 Task: Sort the products by unit price (low first).
Action: Mouse moved to (16, 81)
Screenshot: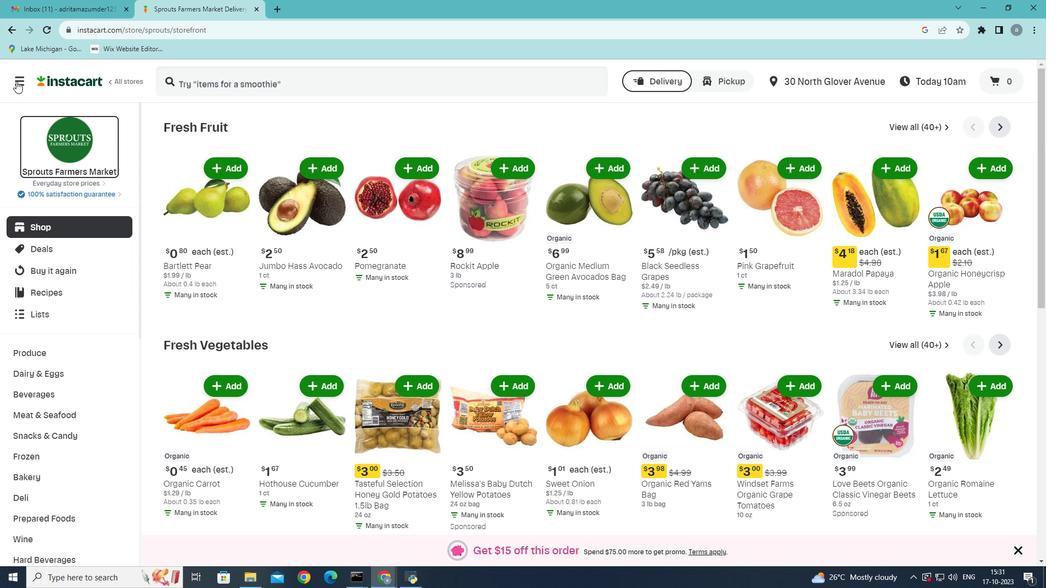 
Action: Mouse pressed left at (16, 81)
Screenshot: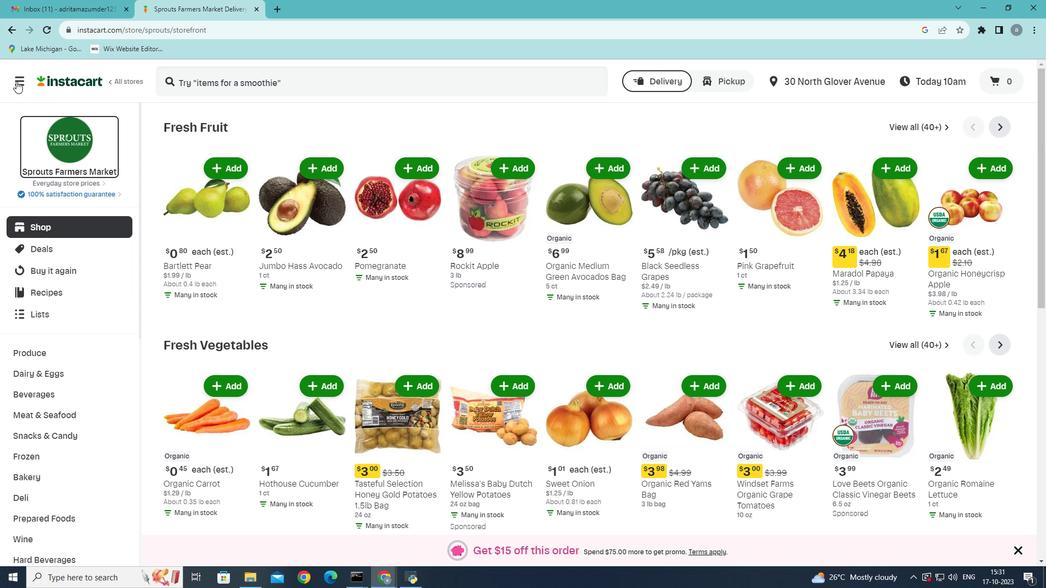 
Action: Mouse moved to (43, 318)
Screenshot: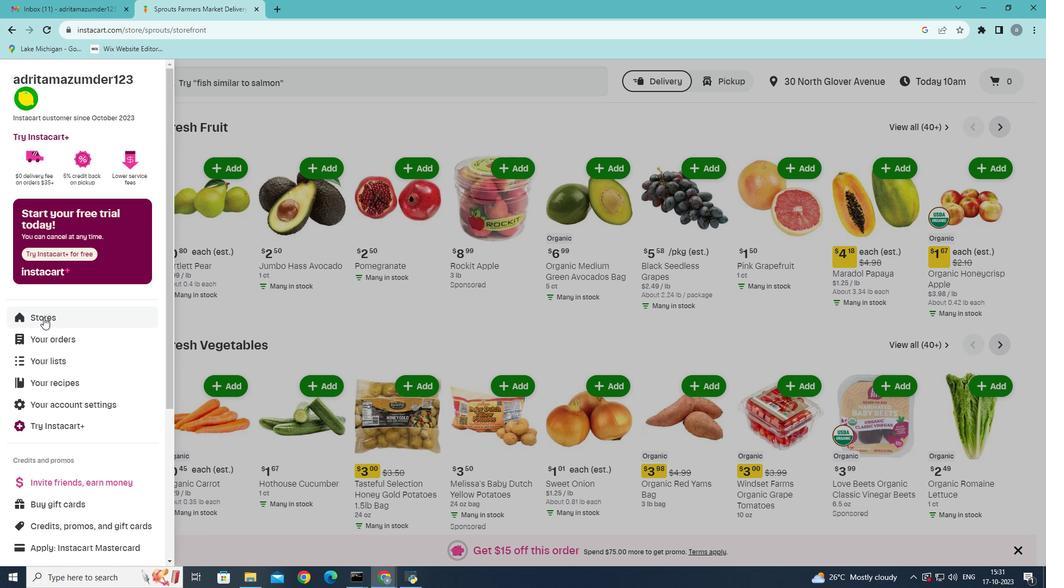 
Action: Mouse pressed left at (43, 318)
Screenshot: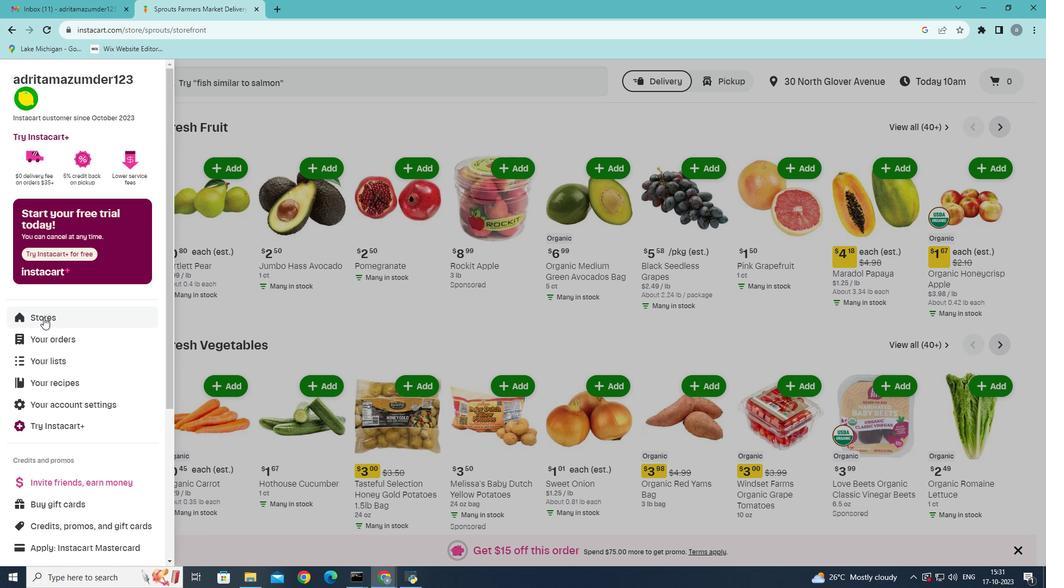 
Action: Mouse moved to (256, 124)
Screenshot: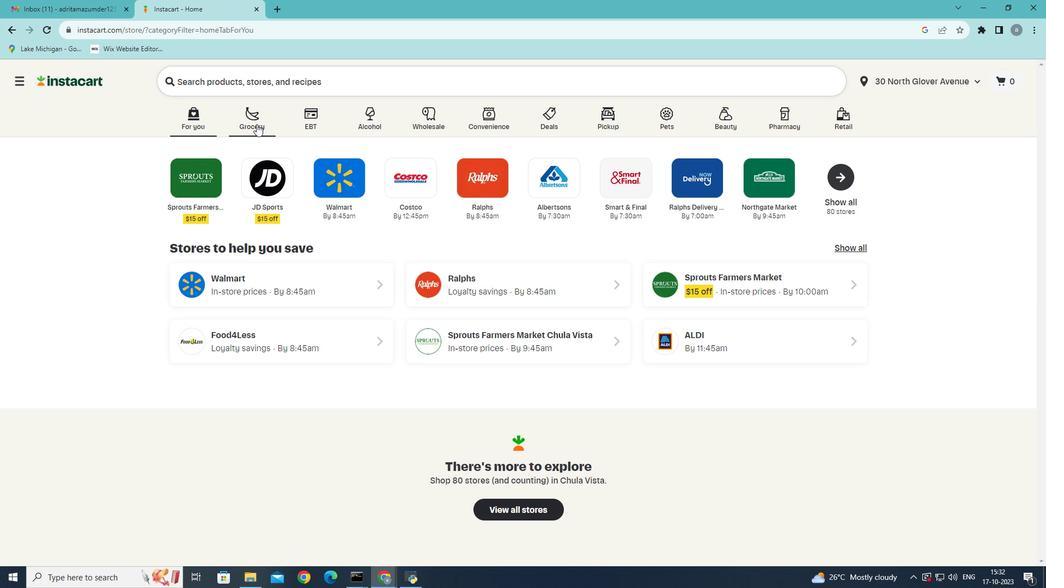 
Action: Mouse pressed left at (256, 124)
Screenshot: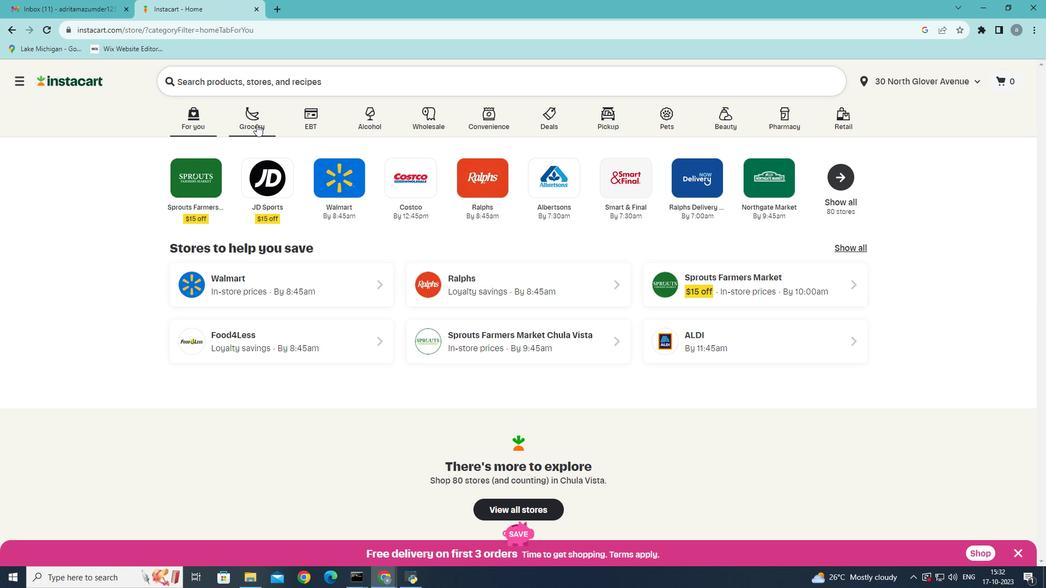 
Action: Mouse moved to (762, 252)
Screenshot: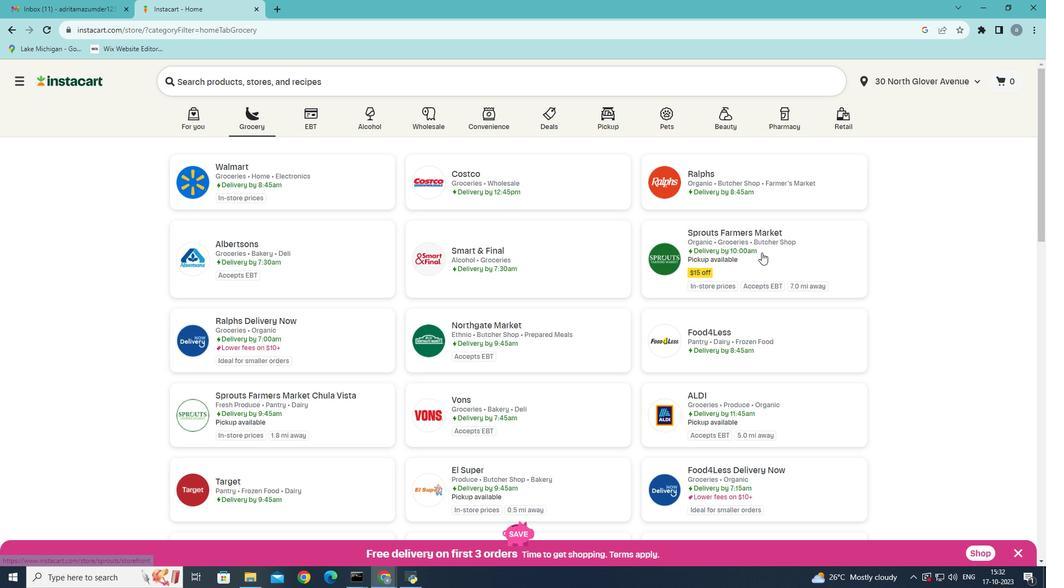 
Action: Mouse pressed left at (762, 252)
Screenshot: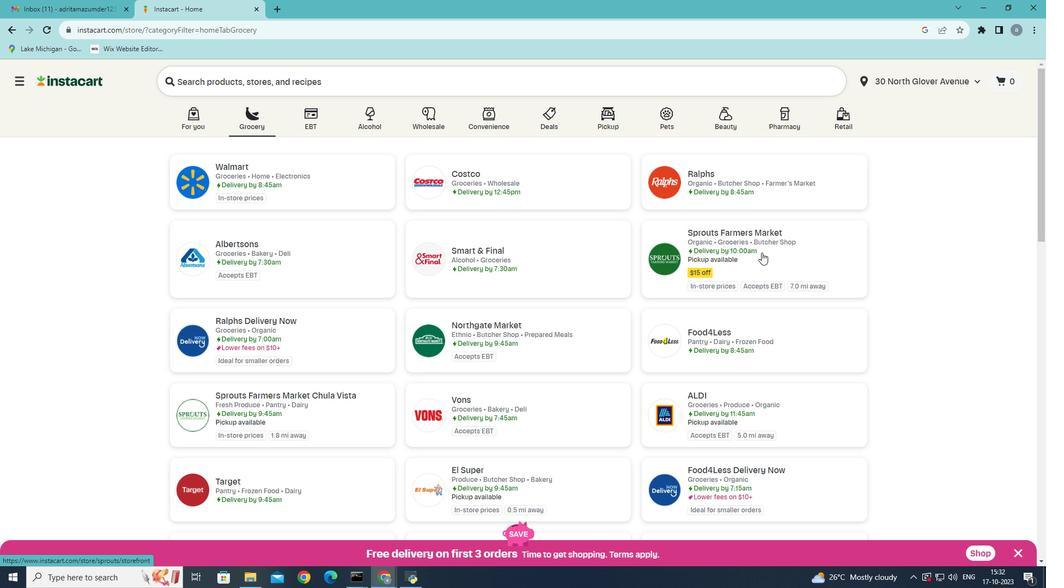 
Action: Mouse moved to (59, 413)
Screenshot: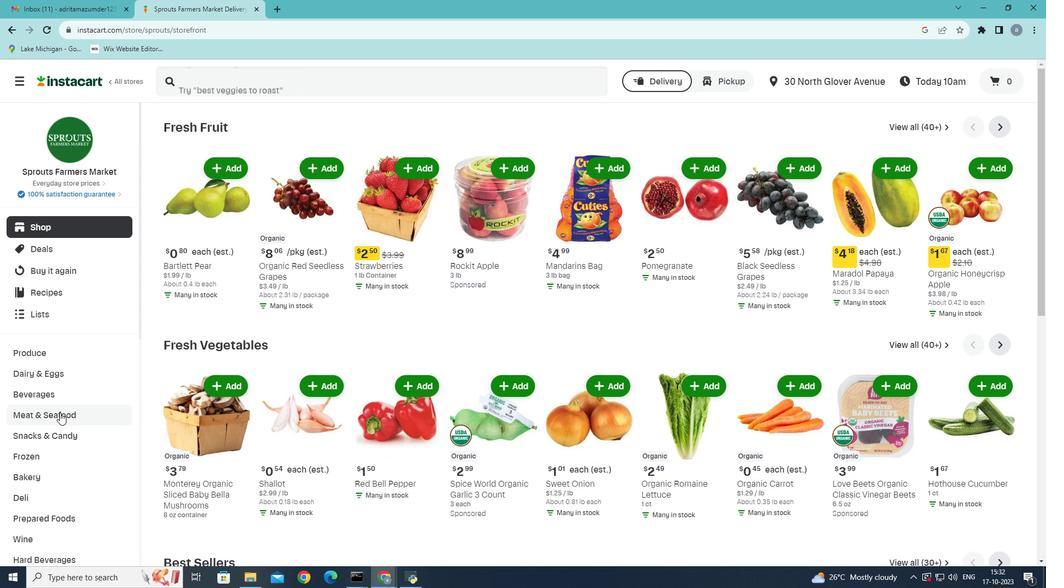 
Action: Mouse pressed left at (59, 413)
Screenshot: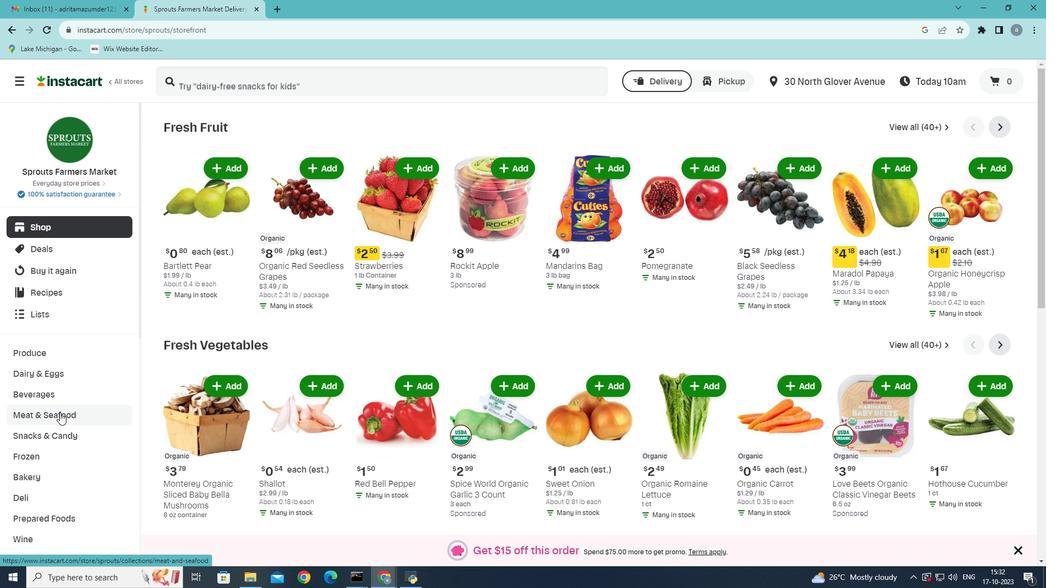 
Action: Mouse moved to (320, 153)
Screenshot: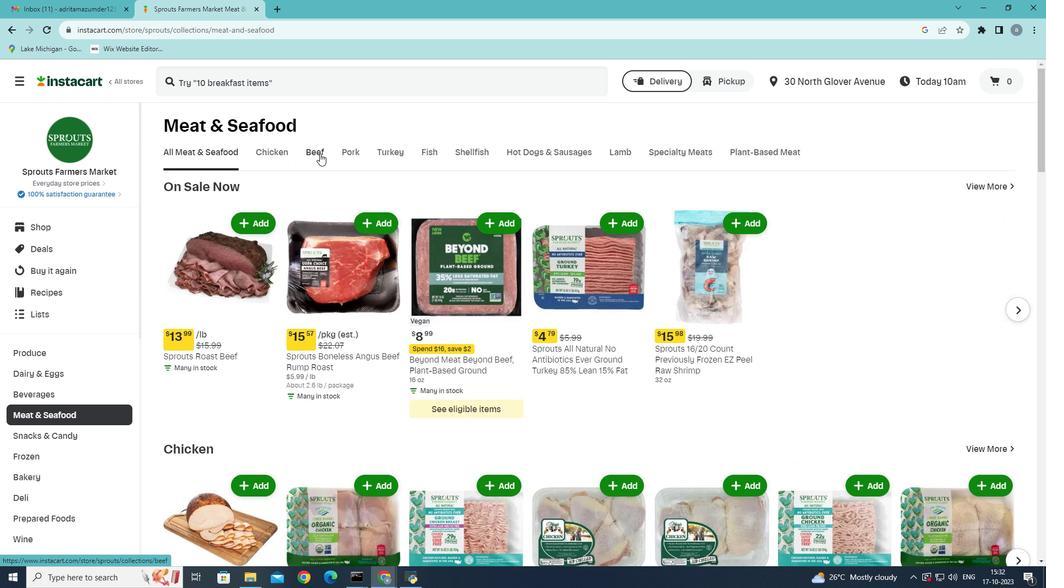 
Action: Mouse pressed left at (320, 153)
Screenshot: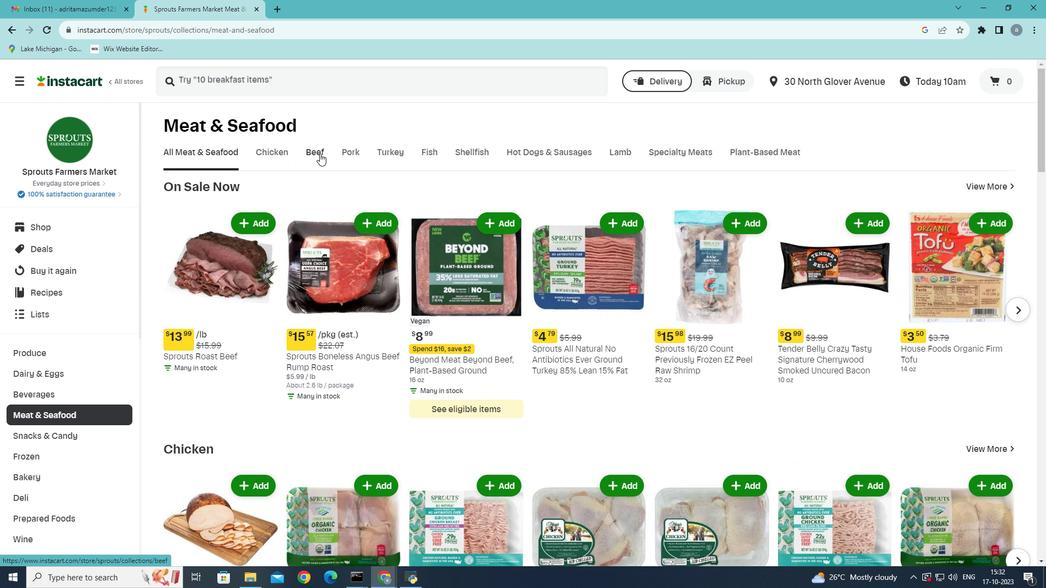 
Action: Mouse moved to (311, 204)
Screenshot: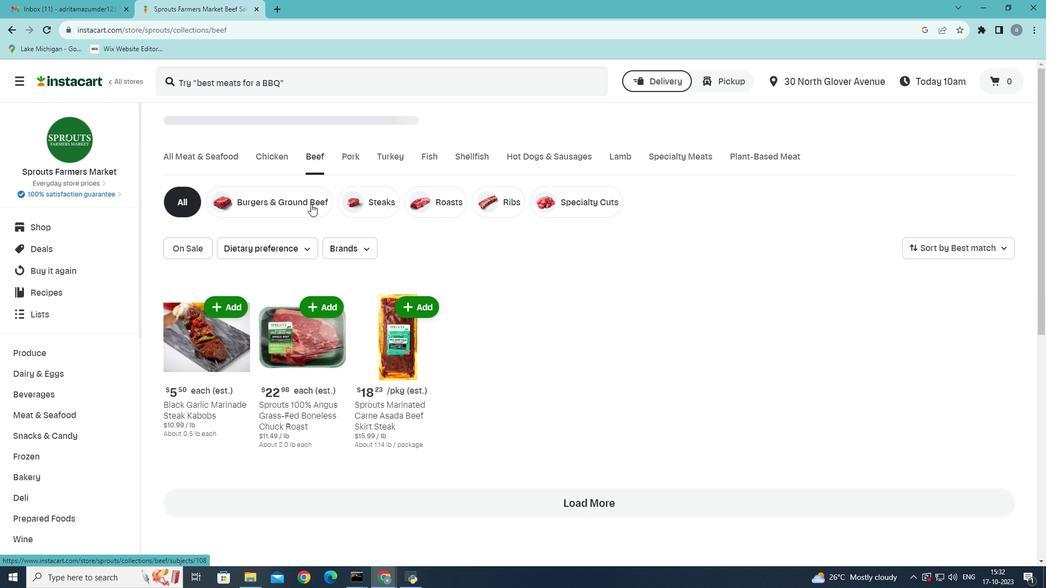 
Action: Mouse pressed left at (311, 204)
Screenshot: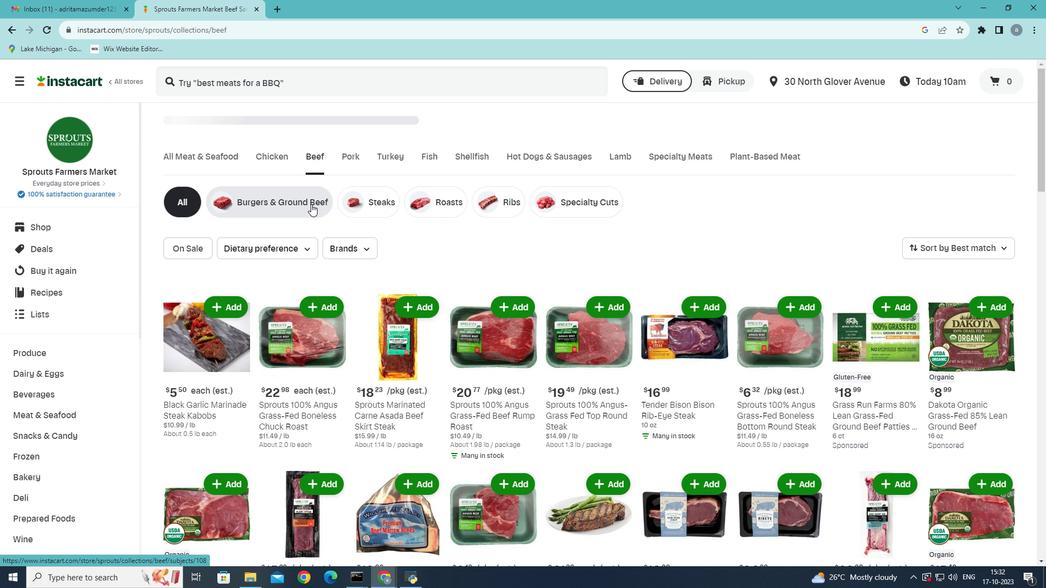
Action: Mouse moved to (1003, 244)
Screenshot: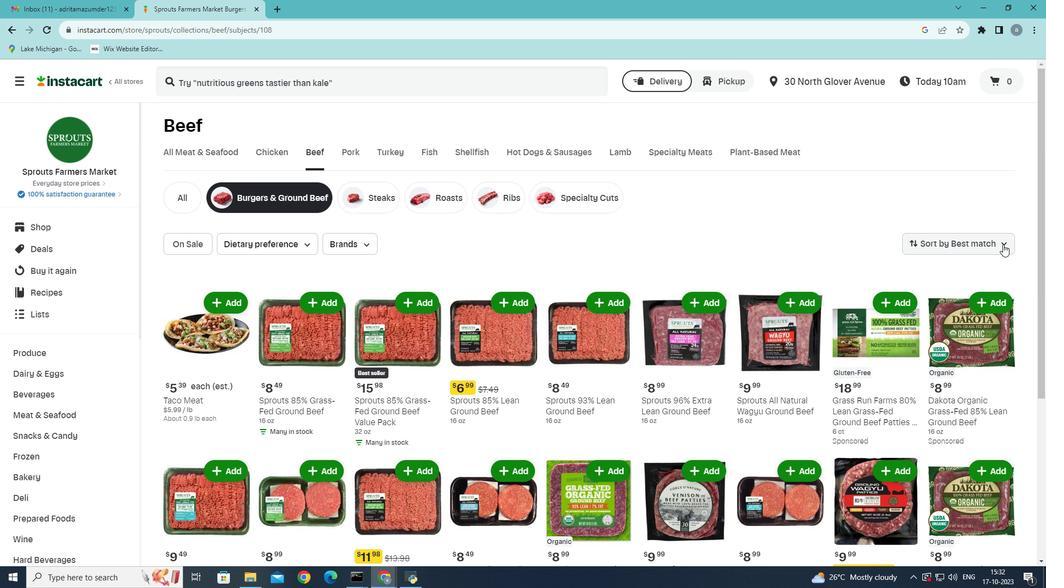 
Action: Mouse pressed left at (1003, 244)
Screenshot: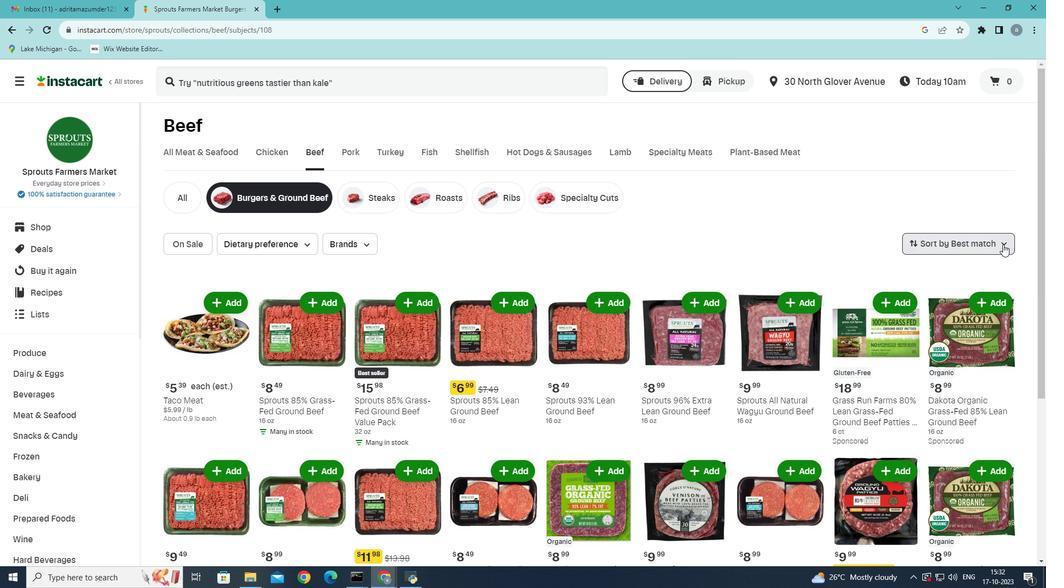 
Action: Mouse moved to (979, 341)
Screenshot: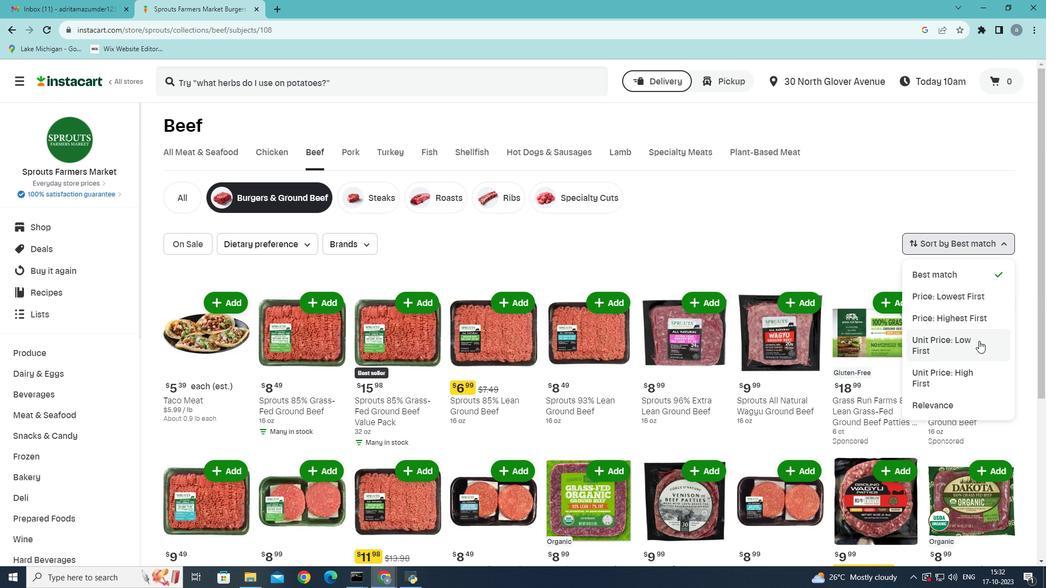 
Action: Mouse pressed left at (979, 341)
Screenshot: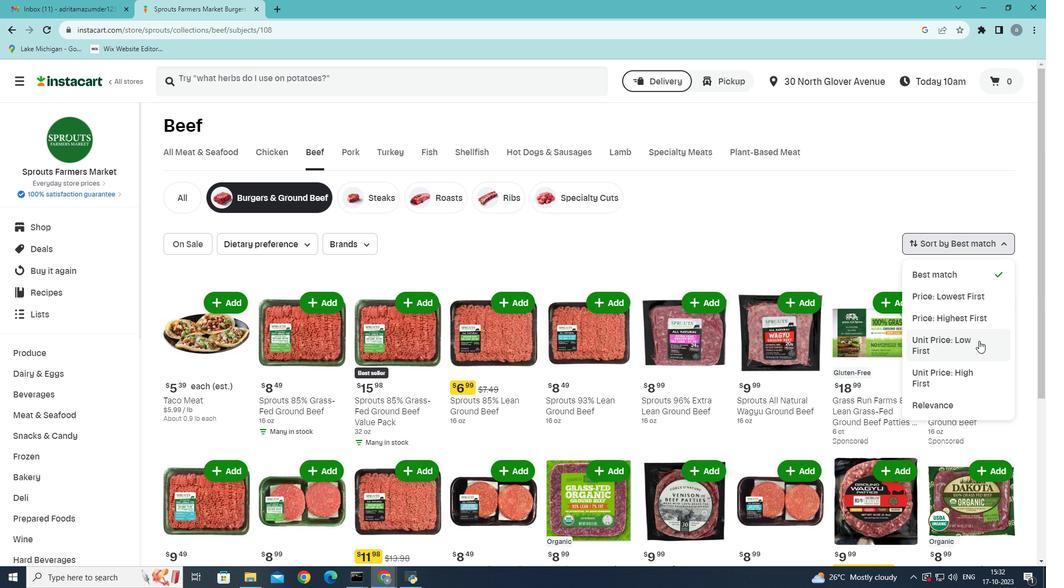 
Action: Mouse moved to (976, 337)
Screenshot: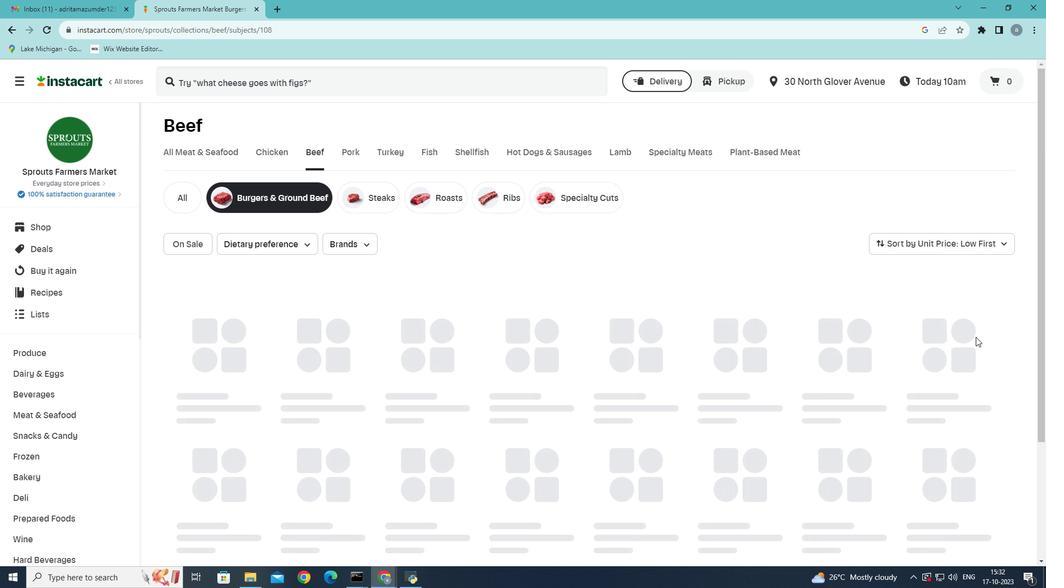 
